 Task: Add Alstroemeria Bunch to the cart.
Action: Mouse moved to (236, 128)
Screenshot: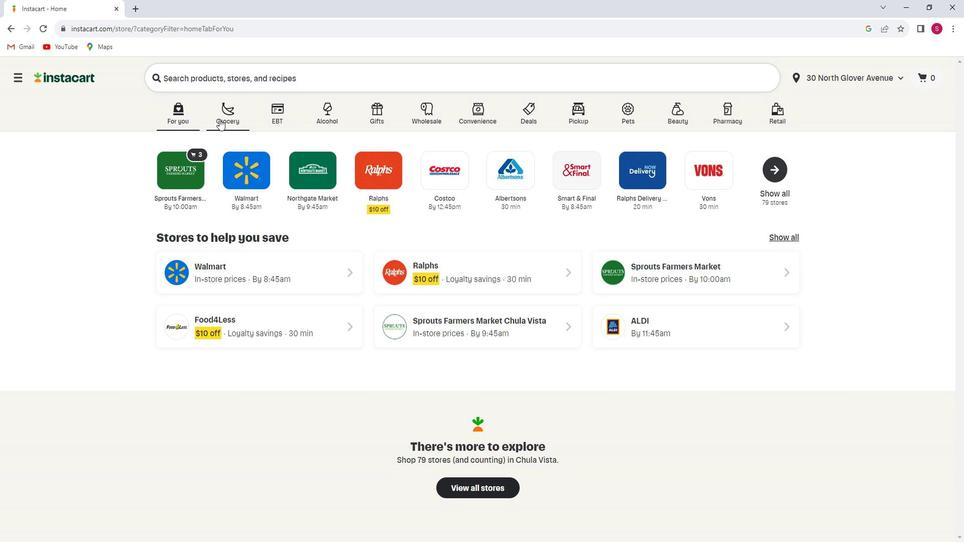 
Action: Mouse pressed left at (236, 128)
Screenshot: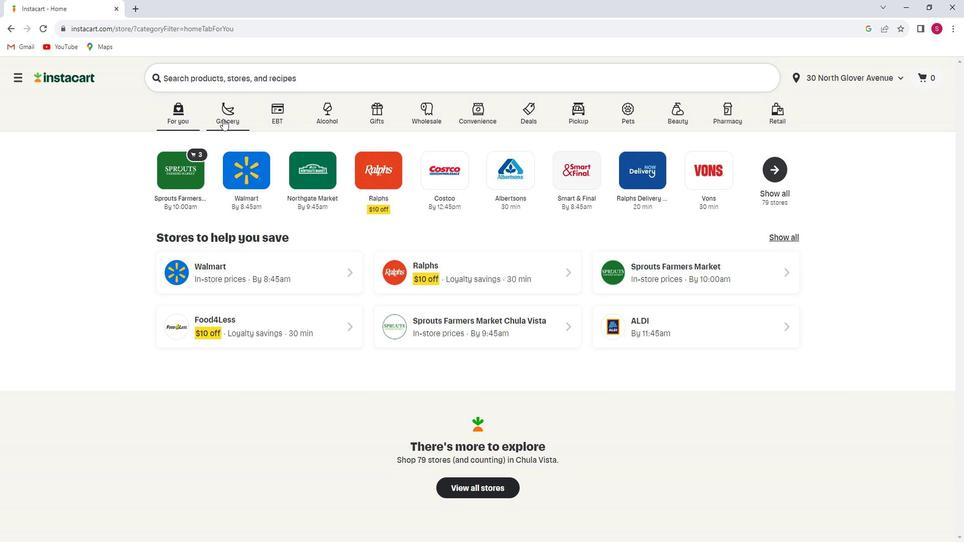 
Action: Mouse moved to (245, 313)
Screenshot: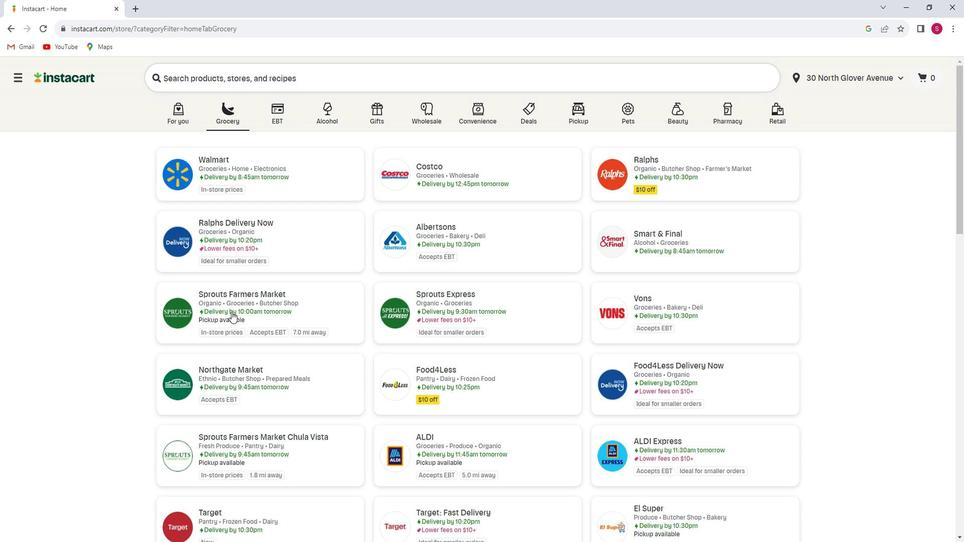 
Action: Mouse pressed left at (245, 313)
Screenshot: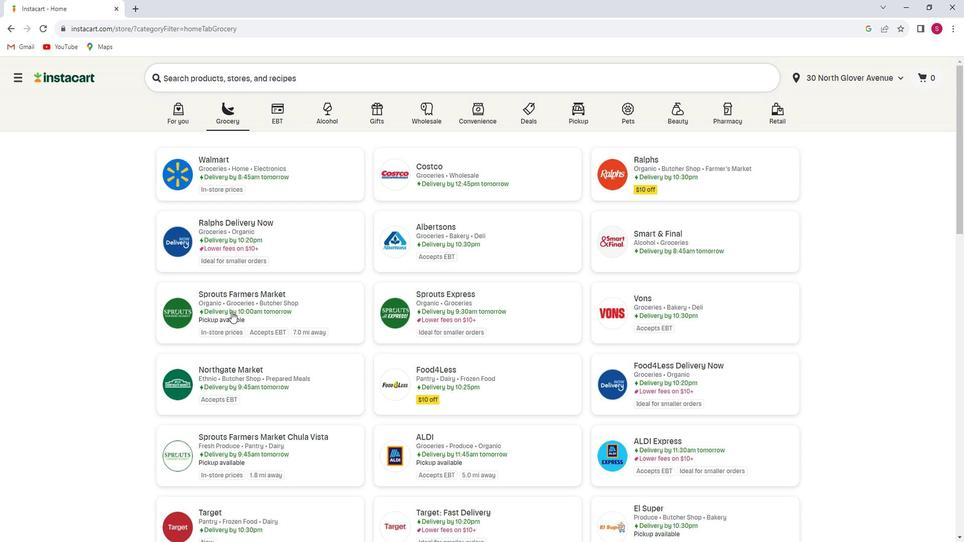 
Action: Mouse moved to (86, 335)
Screenshot: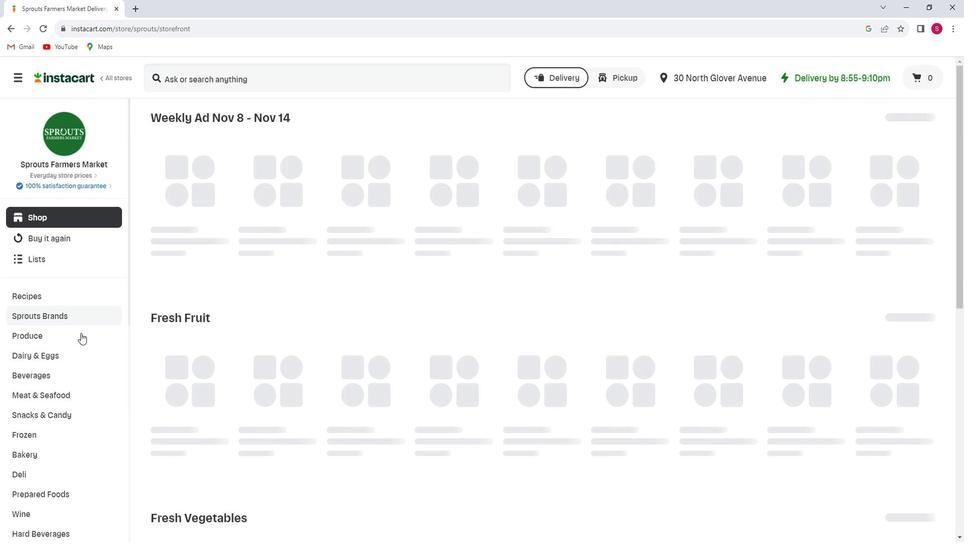 
Action: Mouse scrolled (86, 335) with delta (0, 0)
Screenshot: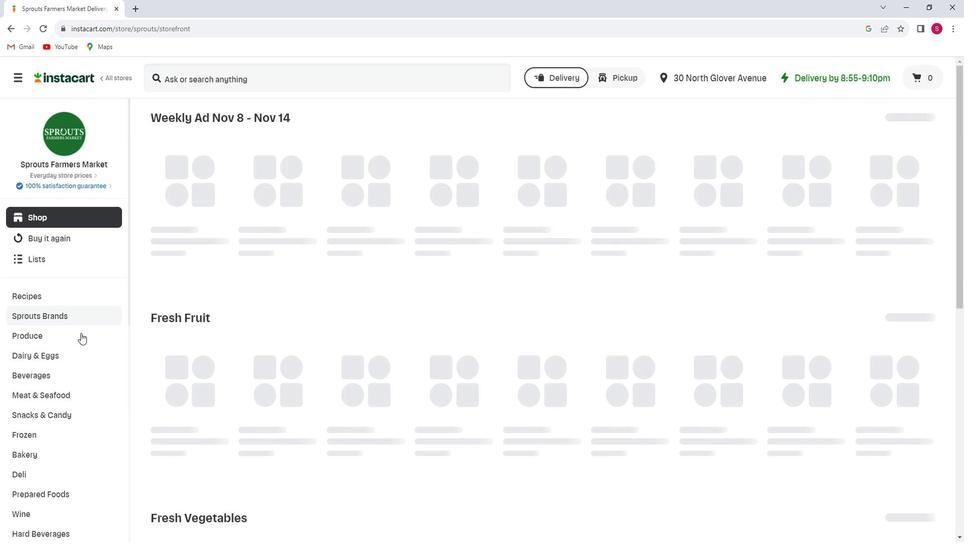 
Action: Mouse scrolled (86, 335) with delta (0, 0)
Screenshot: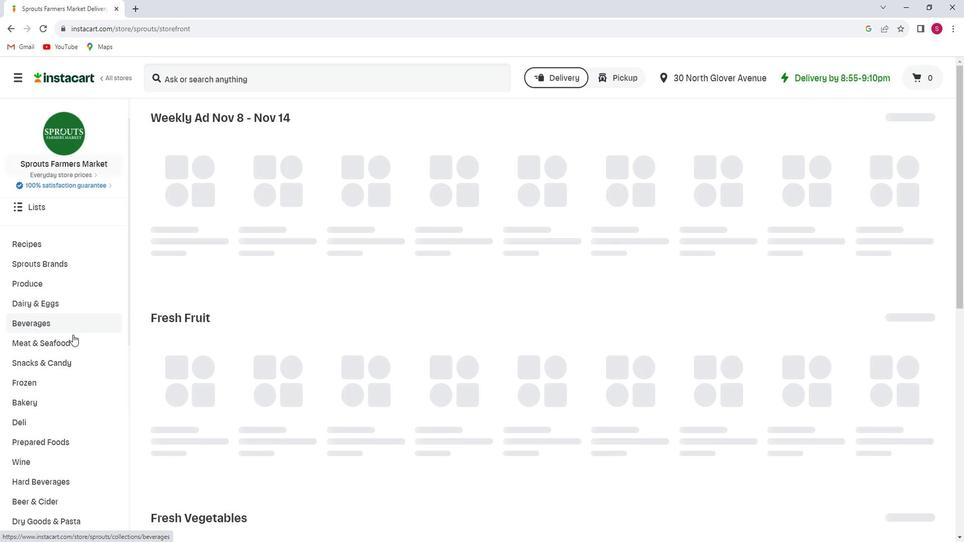
Action: Mouse scrolled (86, 335) with delta (0, 0)
Screenshot: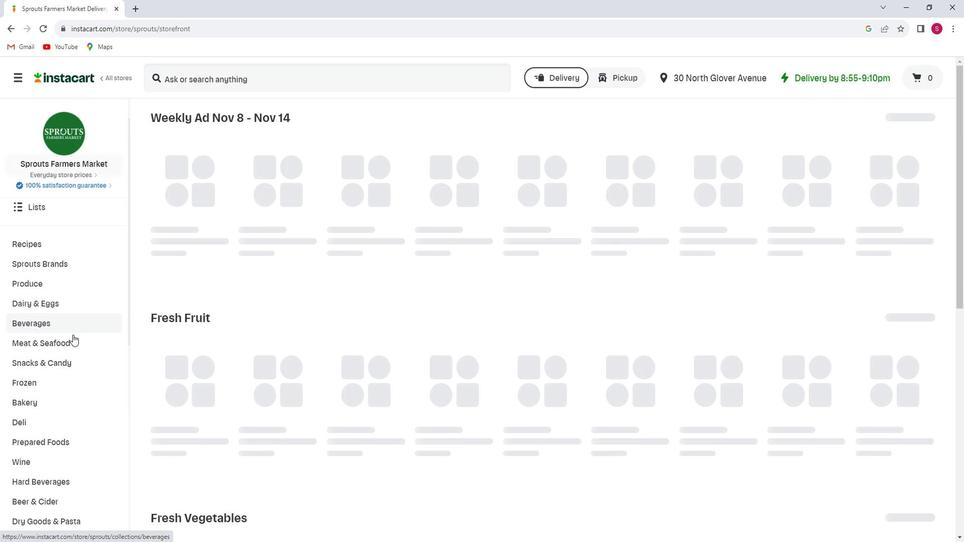 
Action: Mouse scrolled (86, 335) with delta (0, 0)
Screenshot: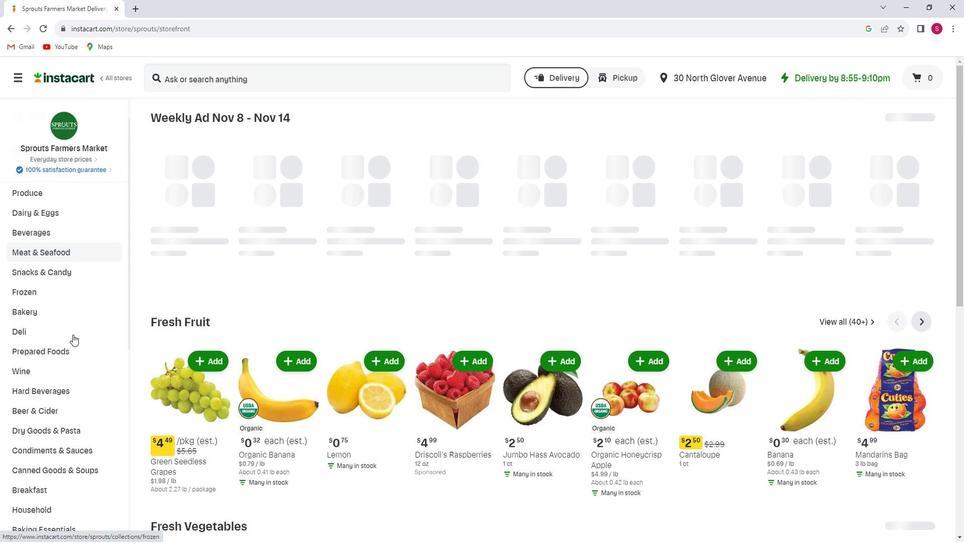 
Action: Mouse scrolled (86, 335) with delta (0, 0)
Screenshot: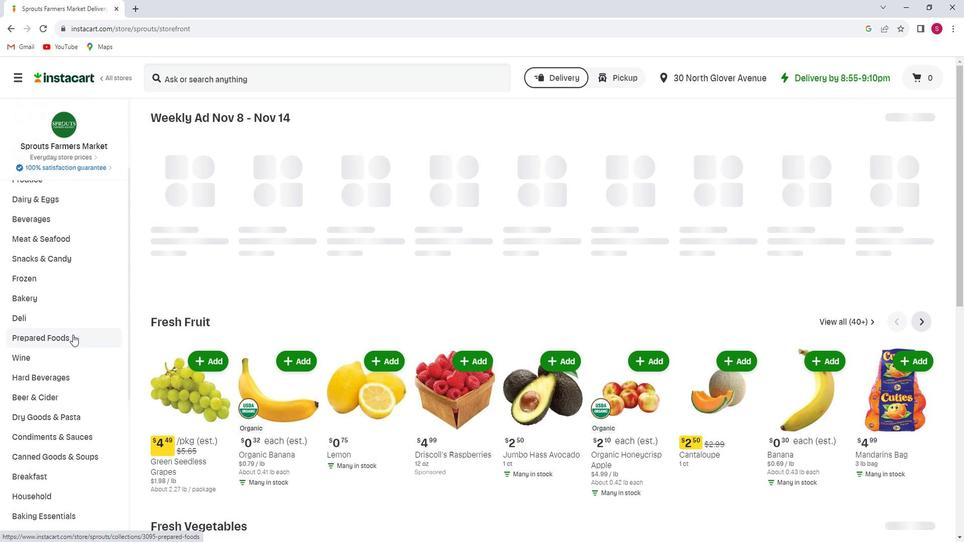
Action: Mouse scrolled (86, 335) with delta (0, 0)
Screenshot: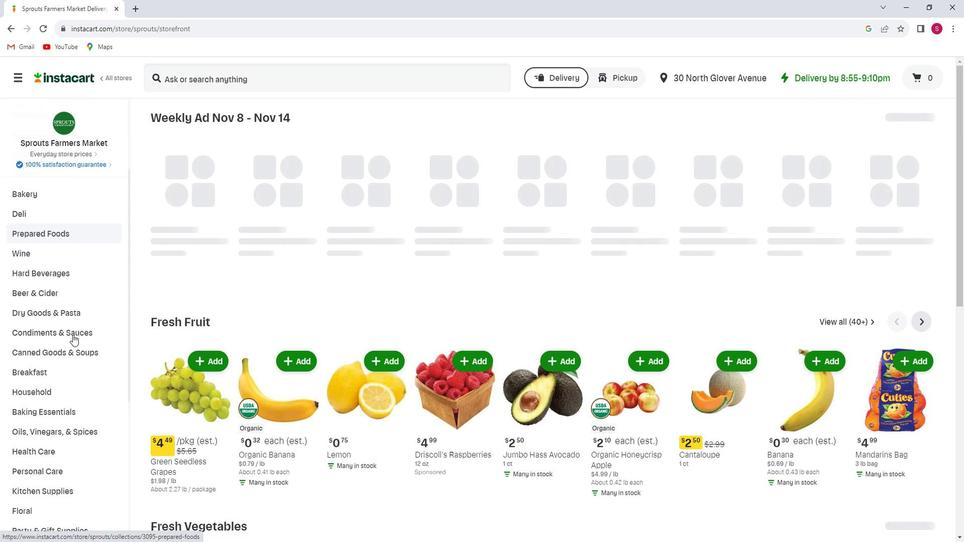 
Action: Mouse scrolled (86, 335) with delta (0, 0)
Screenshot: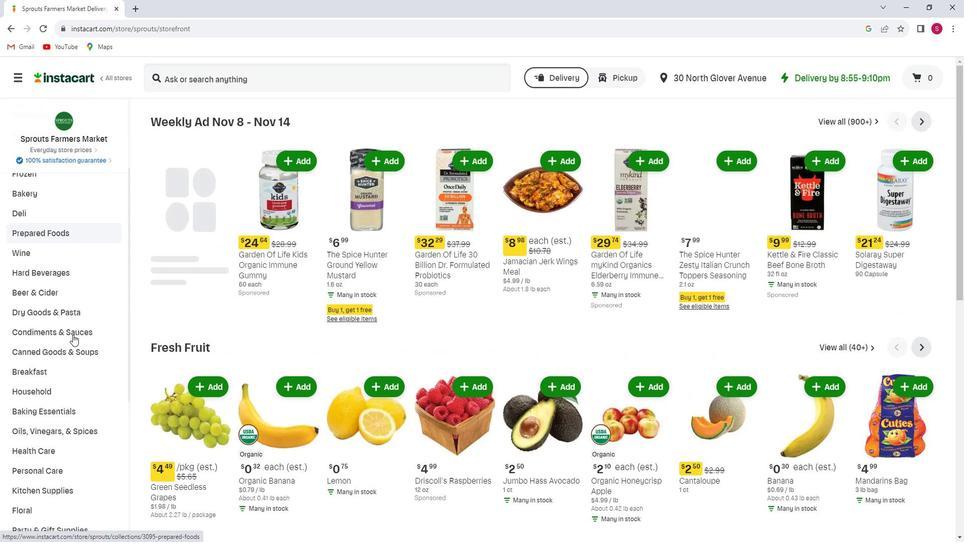 
Action: Mouse scrolled (86, 335) with delta (0, 0)
Screenshot: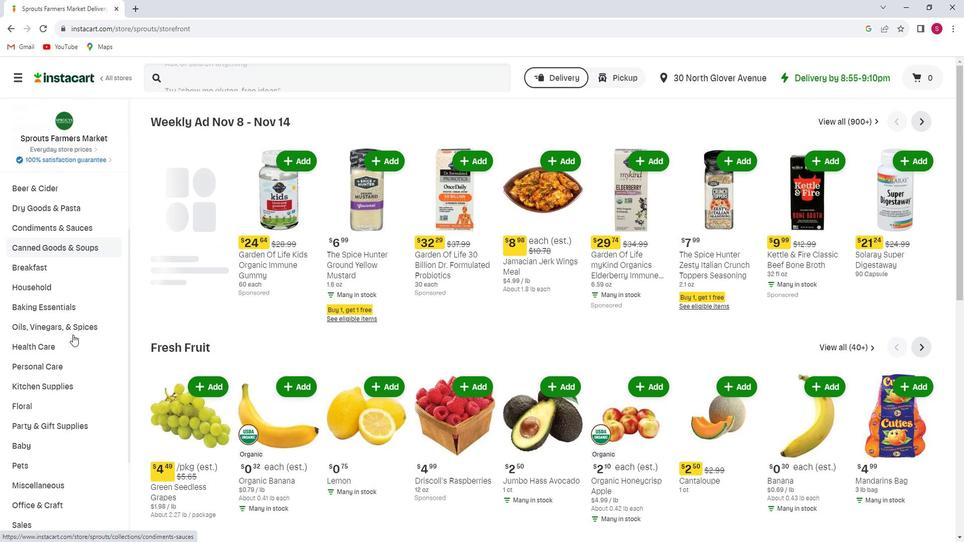 
Action: Mouse moved to (44, 354)
Screenshot: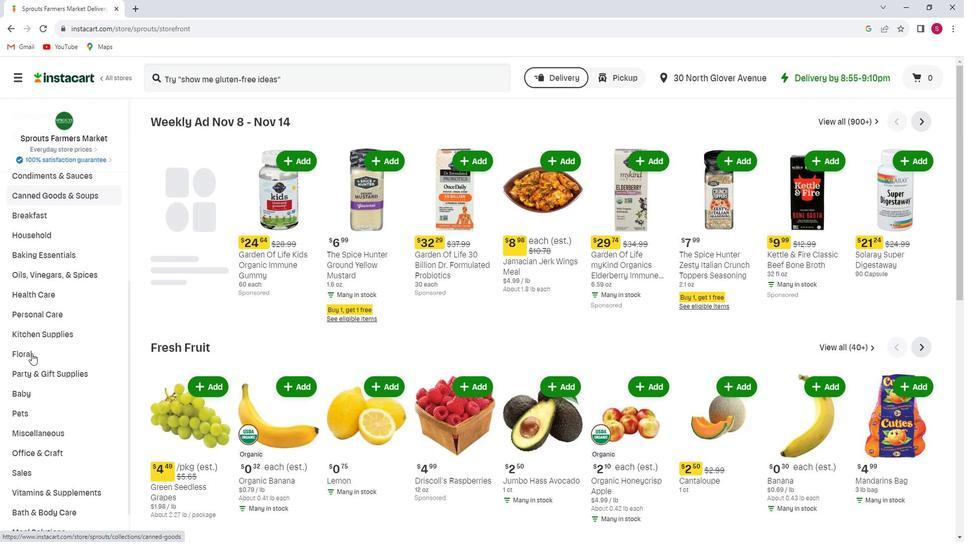 
Action: Mouse pressed left at (44, 354)
Screenshot: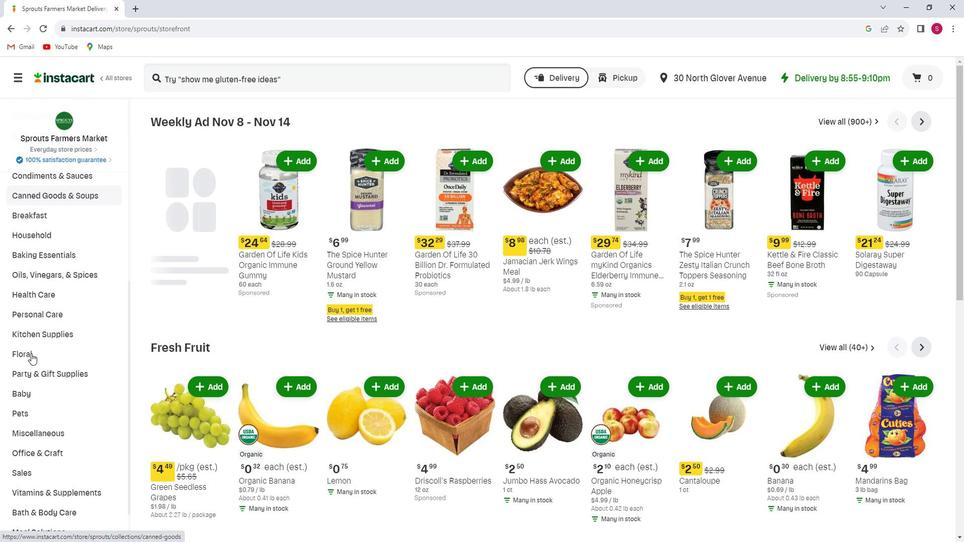 
Action: Mouse moved to (44, 359)
Screenshot: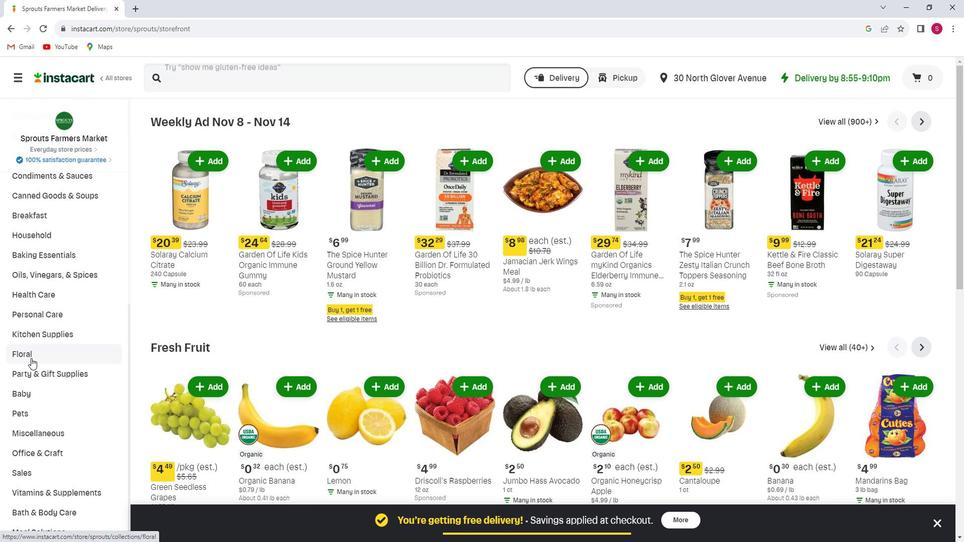 
Action: Mouse pressed left at (44, 359)
Screenshot: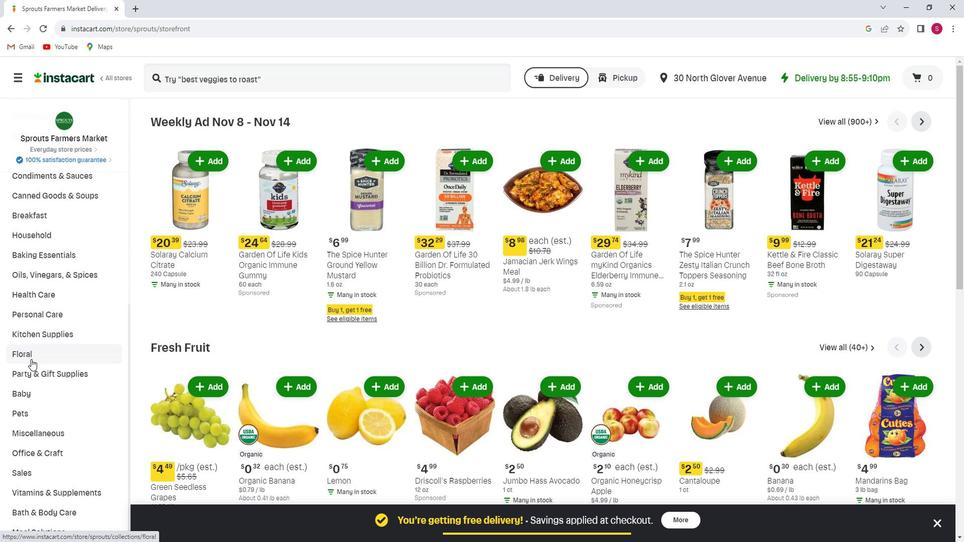 
Action: Mouse moved to (46, 373)
Screenshot: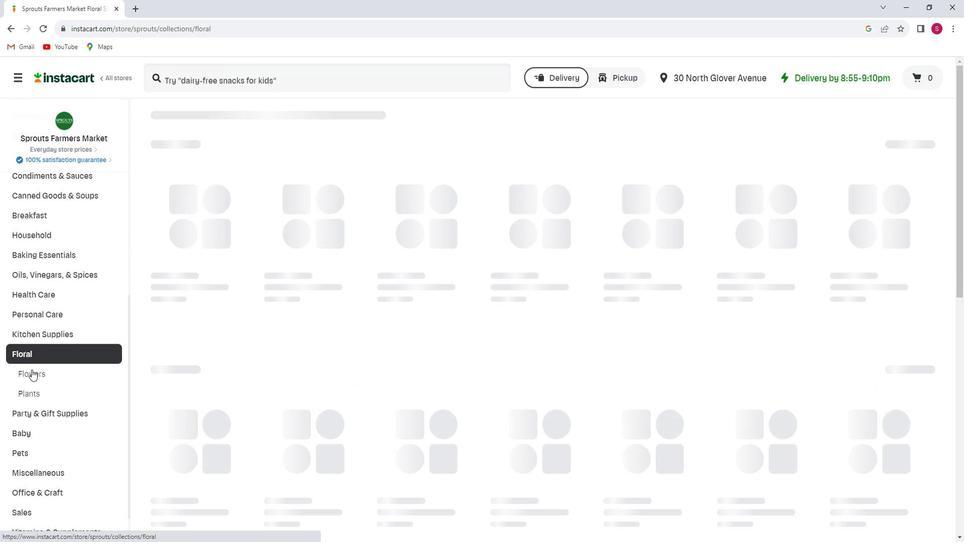 
Action: Mouse pressed left at (46, 373)
Screenshot: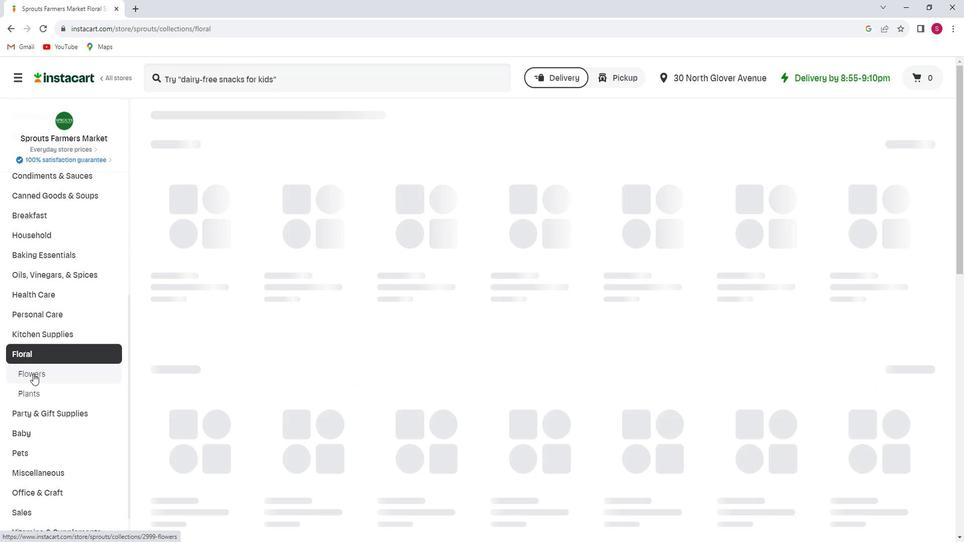 
Action: Mouse moved to (233, 86)
Screenshot: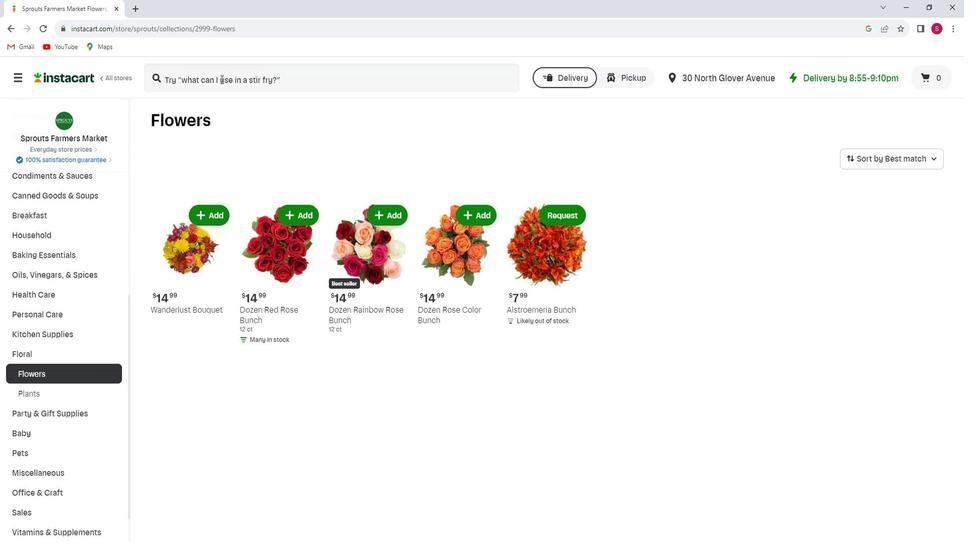 
Action: Mouse pressed left at (233, 86)
Screenshot: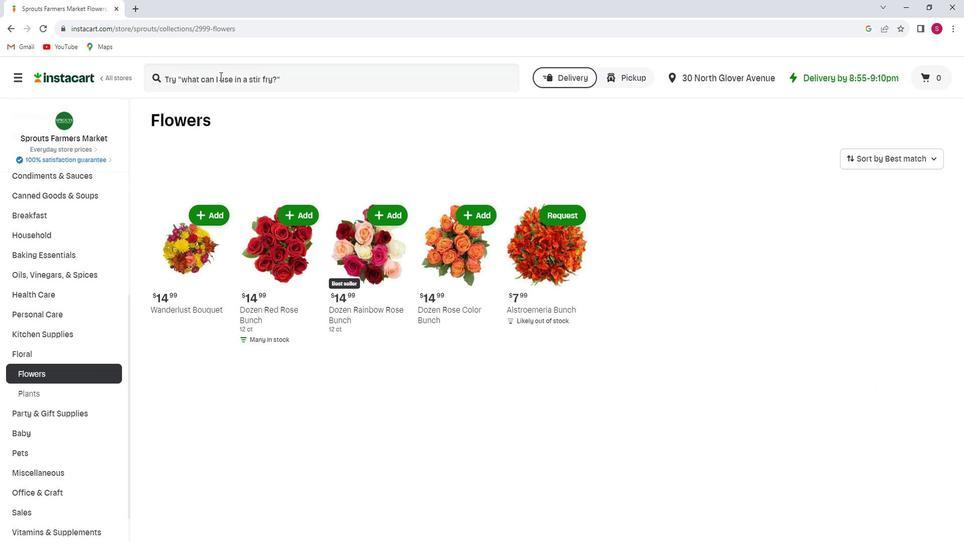
Action: Key pressed <Key.shift>Alstroemeria<Key.space><Key.shift>Bunch<Key.enter>
Screenshot: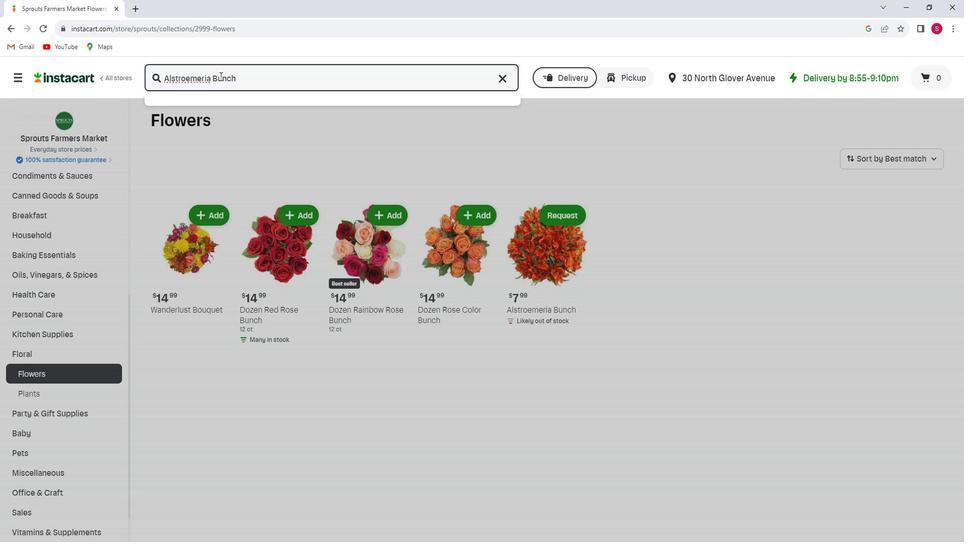 
Action: Mouse moved to (282, 172)
Screenshot: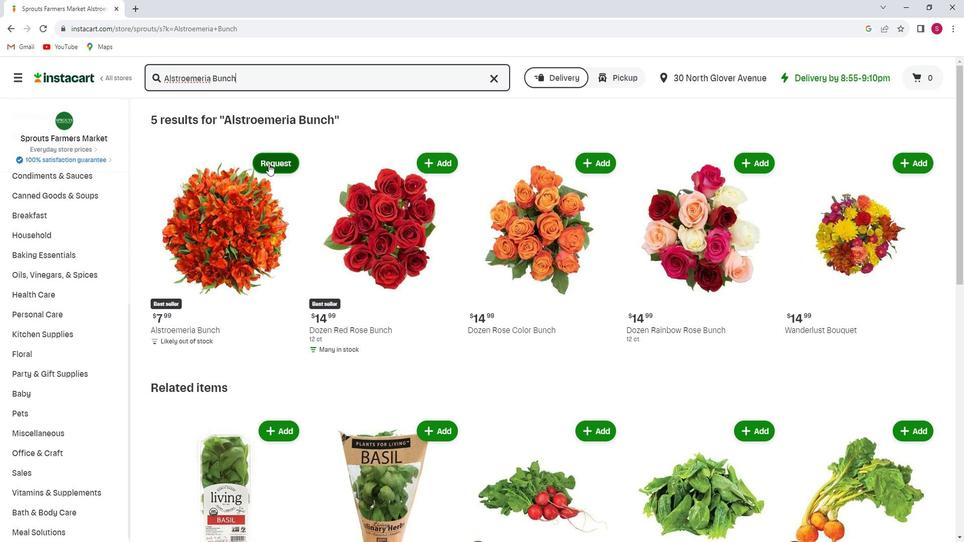 
Action: Mouse pressed left at (282, 172)
Screenshot: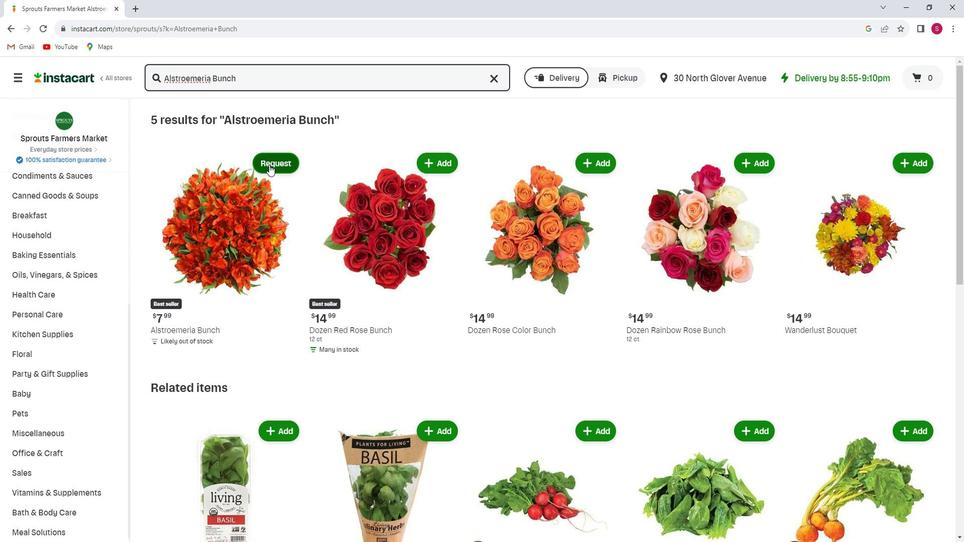 
